 Task: View language pack extensions.
Action: Mouse moved to (17, 163)
Screenshot: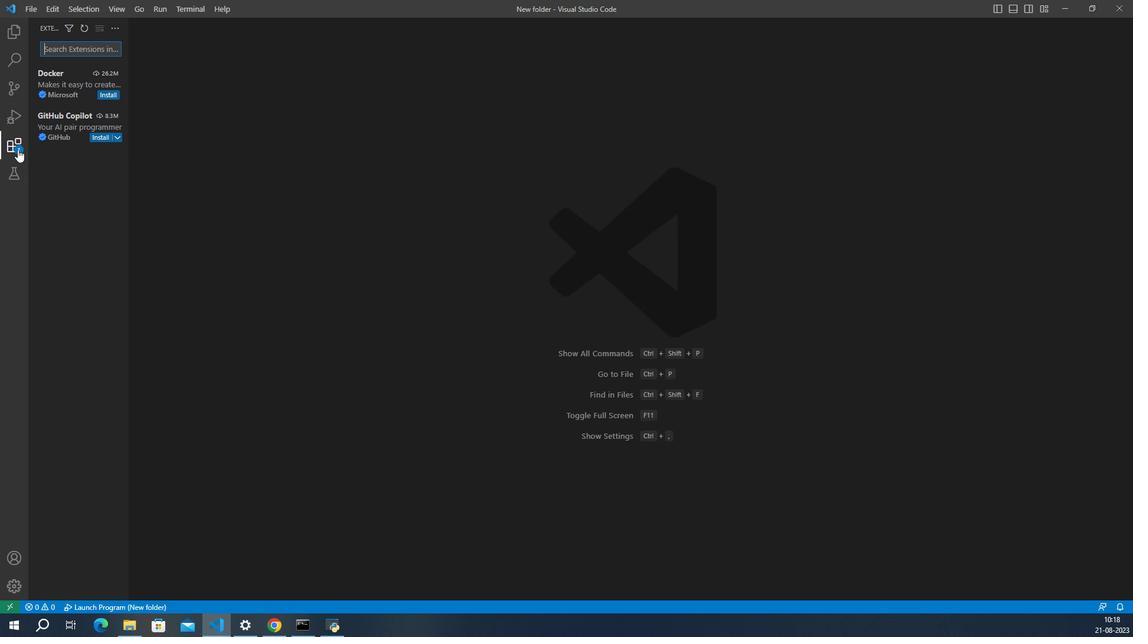 
Action: Mouse pressed left at (17, 163)
Screenshot: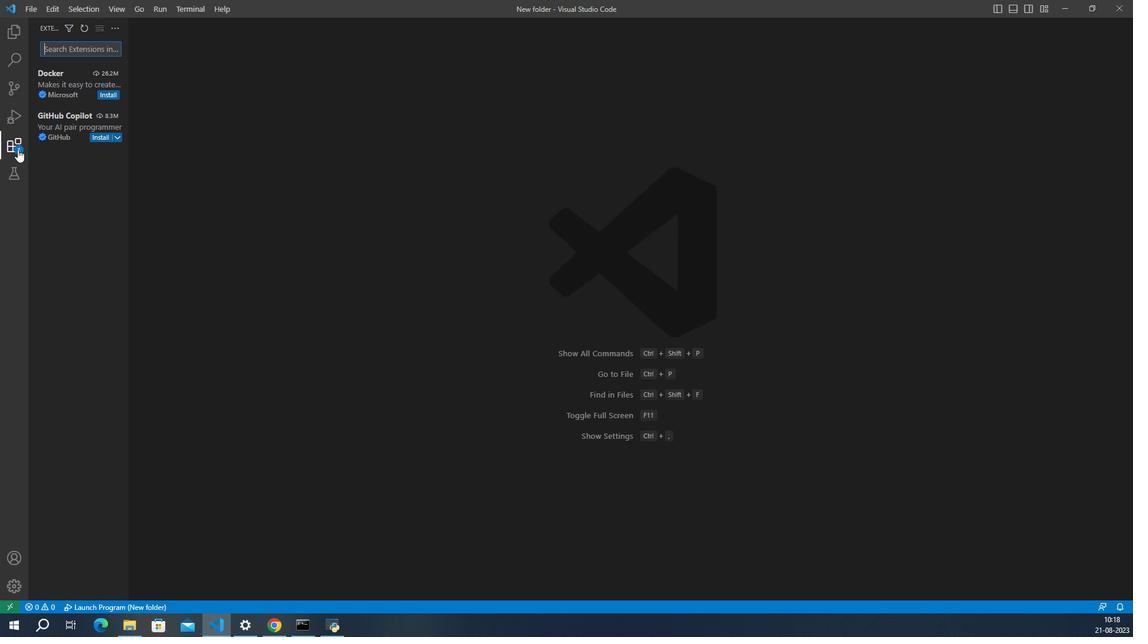 
Action: Mouse moved to (70, 67)
Screenshot: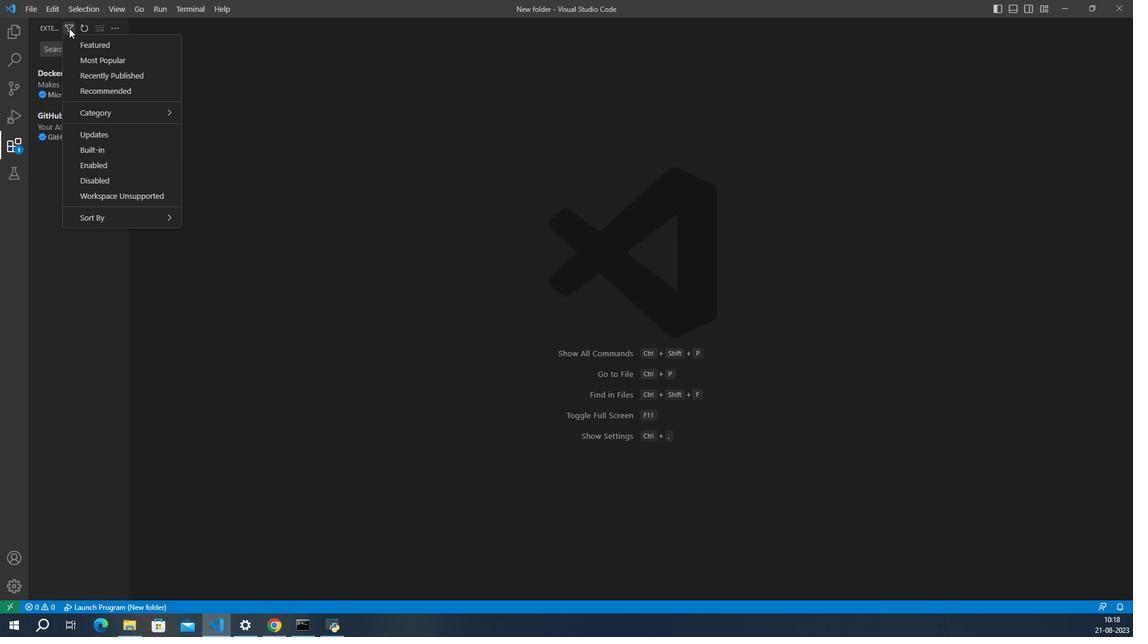 
Action: Mouse pressed left at (70, 67)
Screenshot: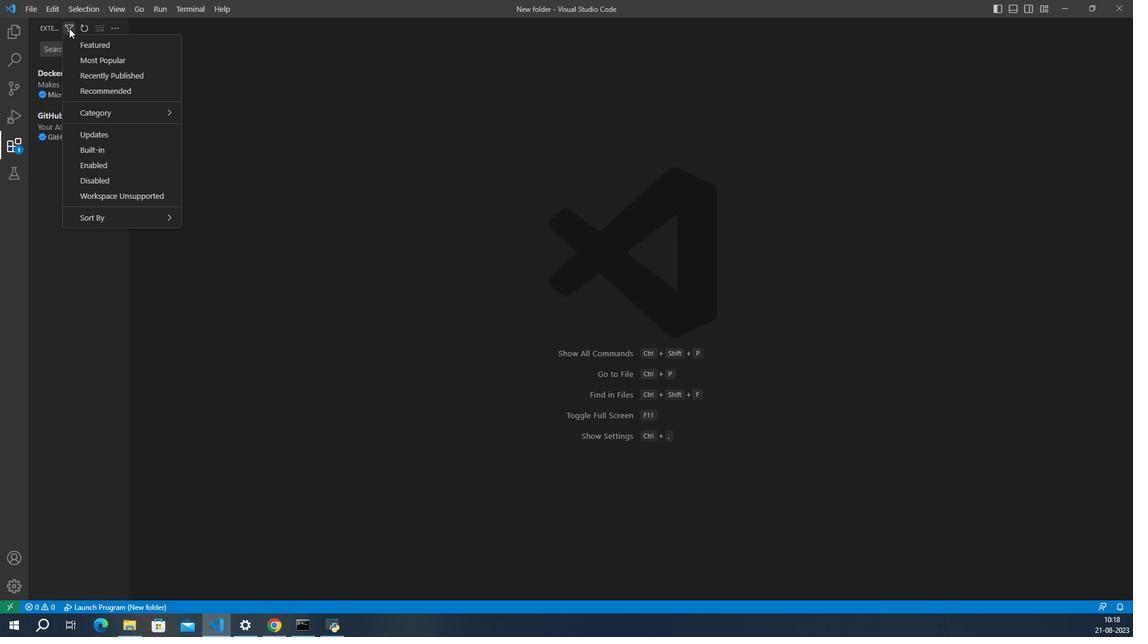 
Action: Mouse moved to (259, 220)
Screenshot: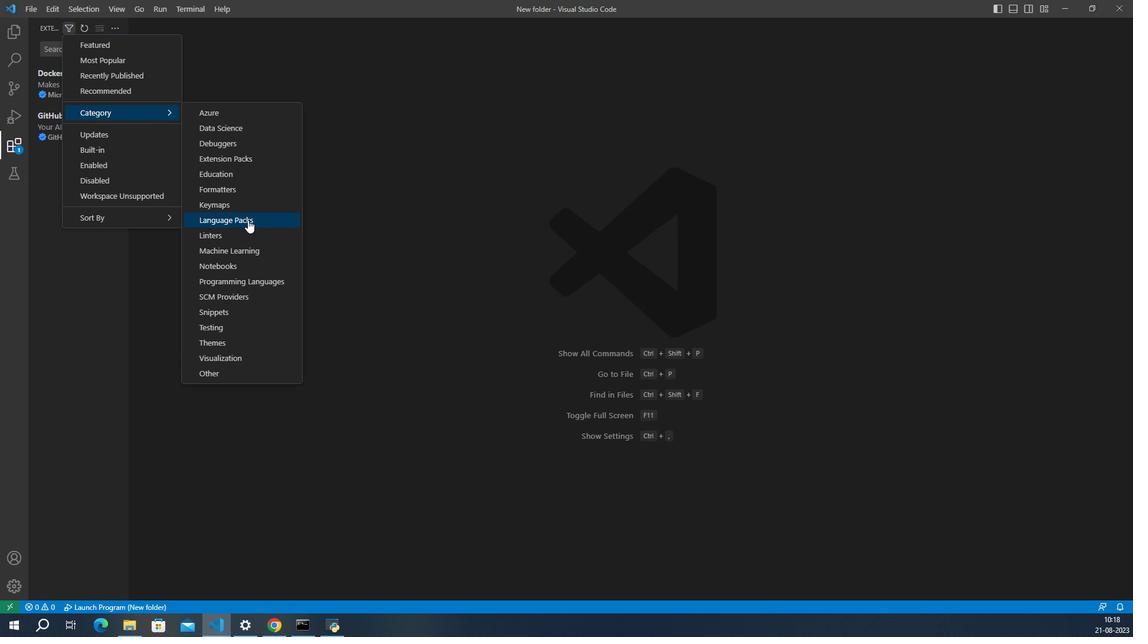 
Action: Mouse pressed left at (259, 220)
Screenshot: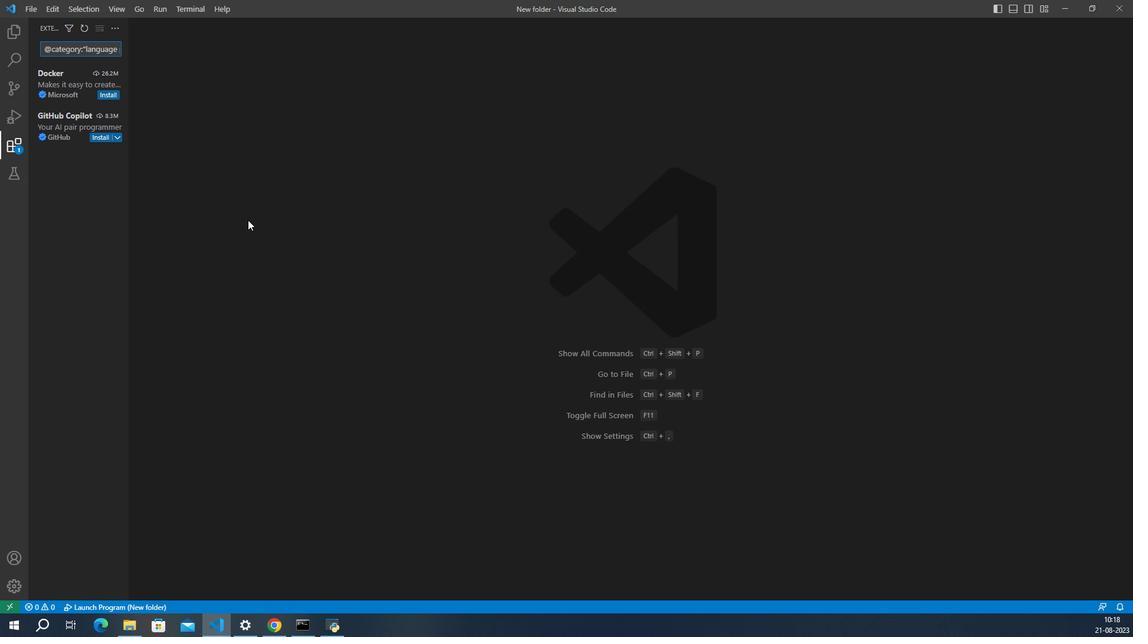 
Action: Mouse moved to (490, 194)
Screenshot: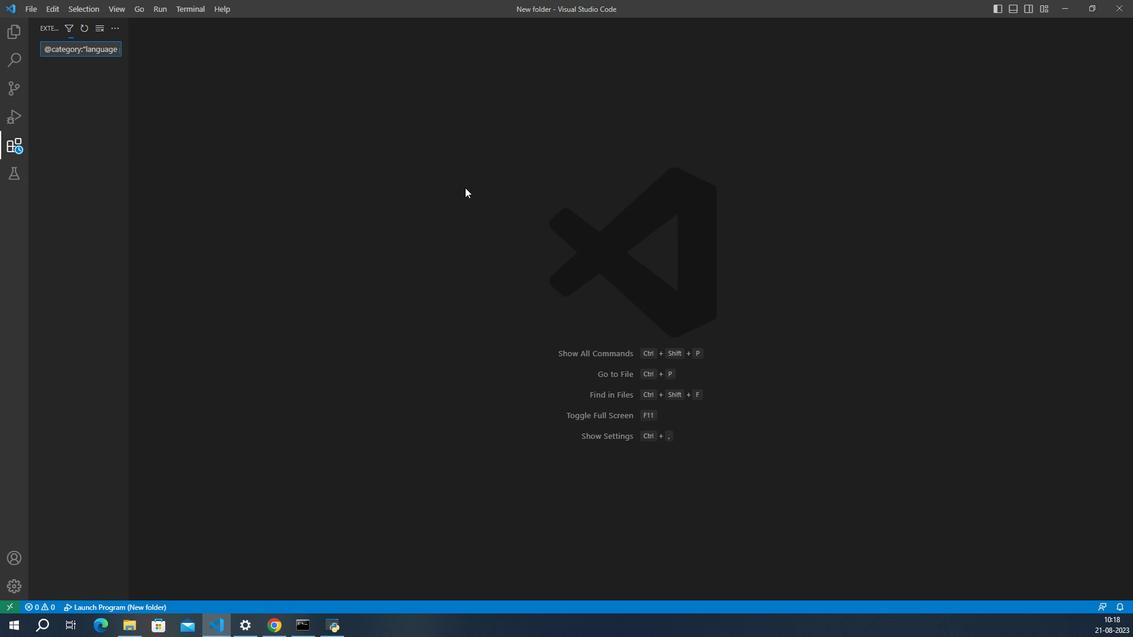 
